 Task: Create New Customer with Customer Name: FlowerFix, Billing Address Line1: 3646 Walton Street, Billing Address Line2:  Salt Lake City, Billing Address Line3:  Utah 84104
Action: Mouse moved to (157, 30)
Screenshot: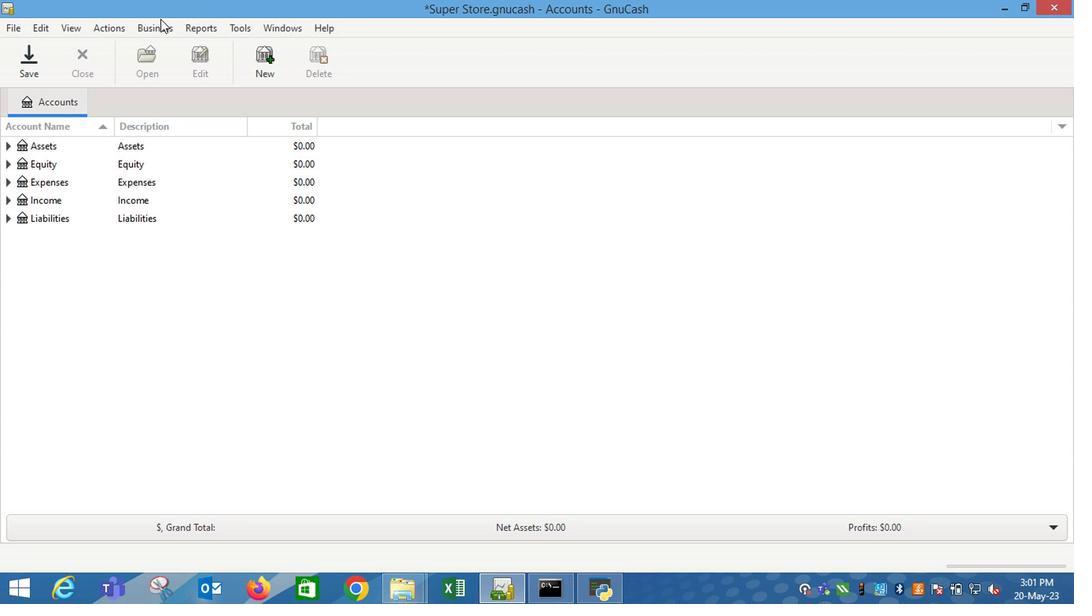 
Action: Mouse pressed left at (157, 30)
Screenshot: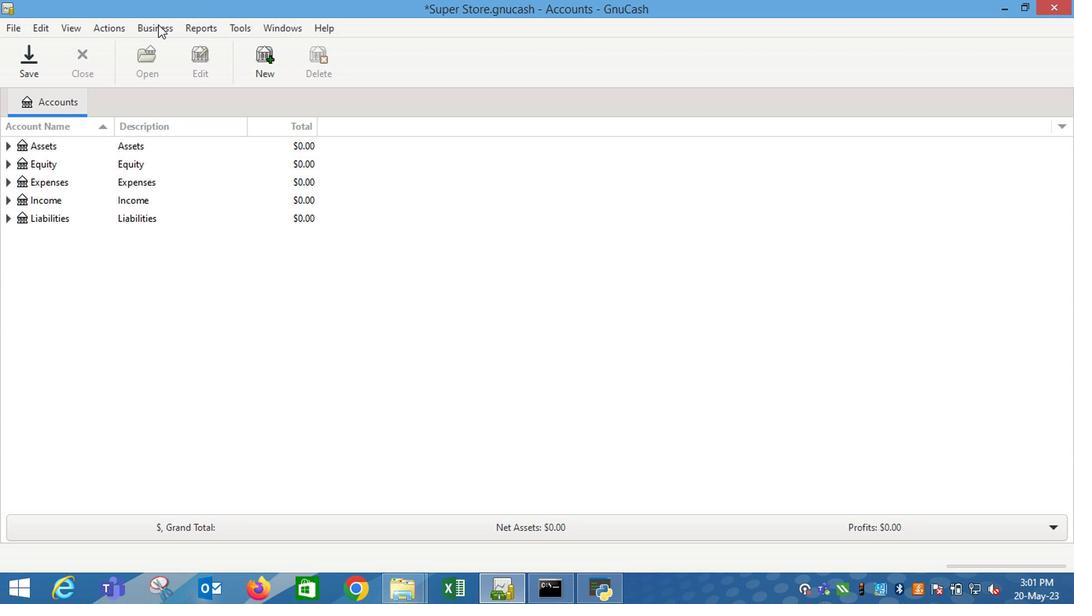 
Action: Mouse moved to (364, 71)
Screenshot: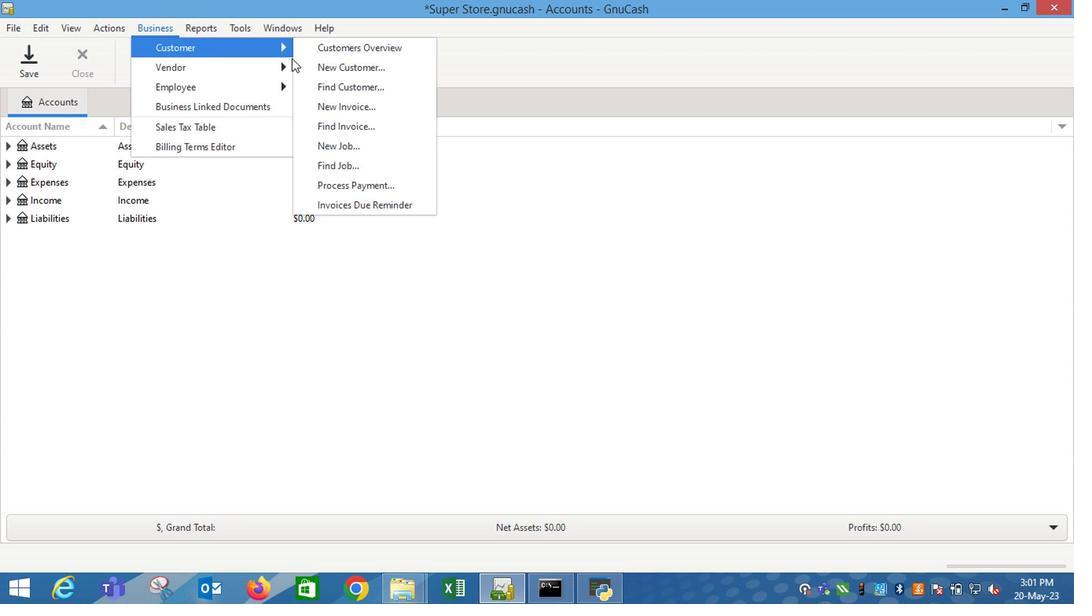 
Action: Mouse pressed left at (364, 71)
Screenshot: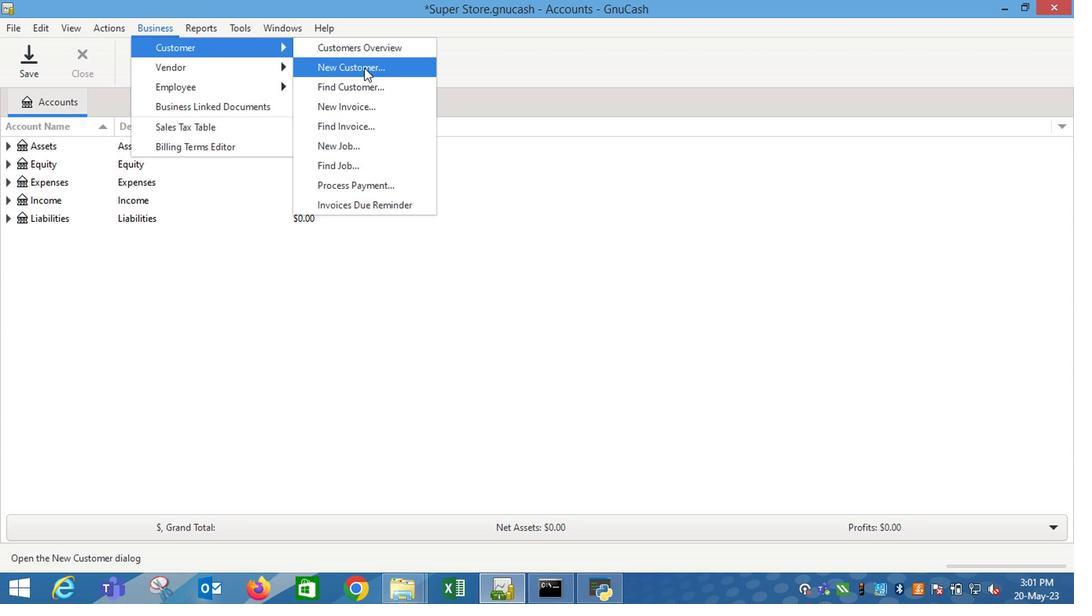 
Action: Key pressed <Key.shift_r>Flower<Key.shift_r>Fix<Key.tab><Key.tab><Key.tab>3646<Key.space><Key.shift_r>WAlto<Key.backspace><Key.backspace><Key.backspace><Key.backspace>alton<Key.space><Key.shift_r>Street<Key.tab><Key.shift_r>SA<Key.right><Key.tab><Key.shift_r>U<Key.right>
Screenshot: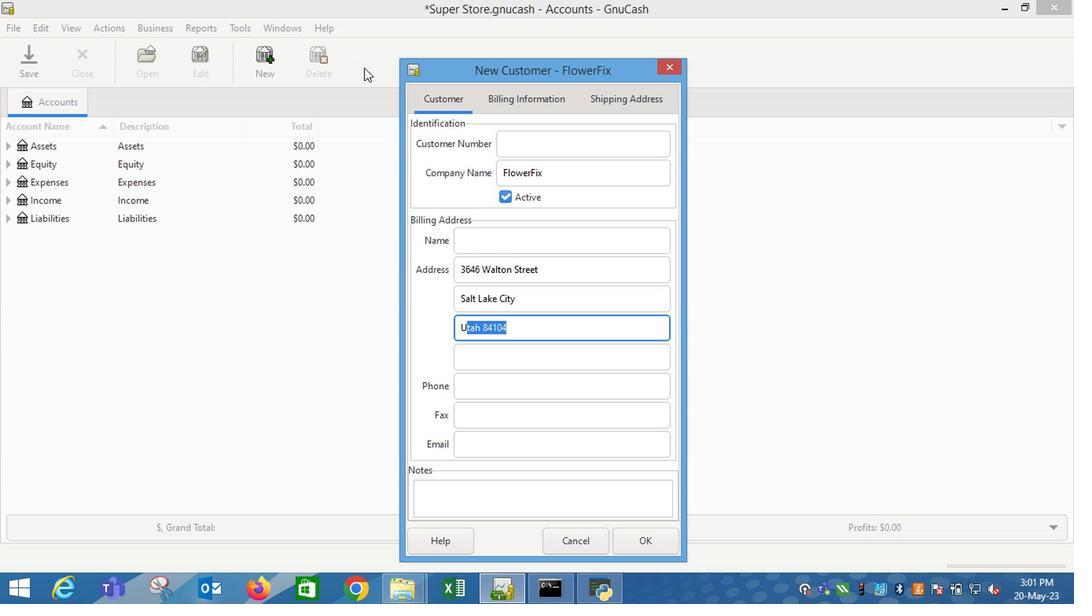 
Action: Mouse moved to (640, 538)
Screenshot: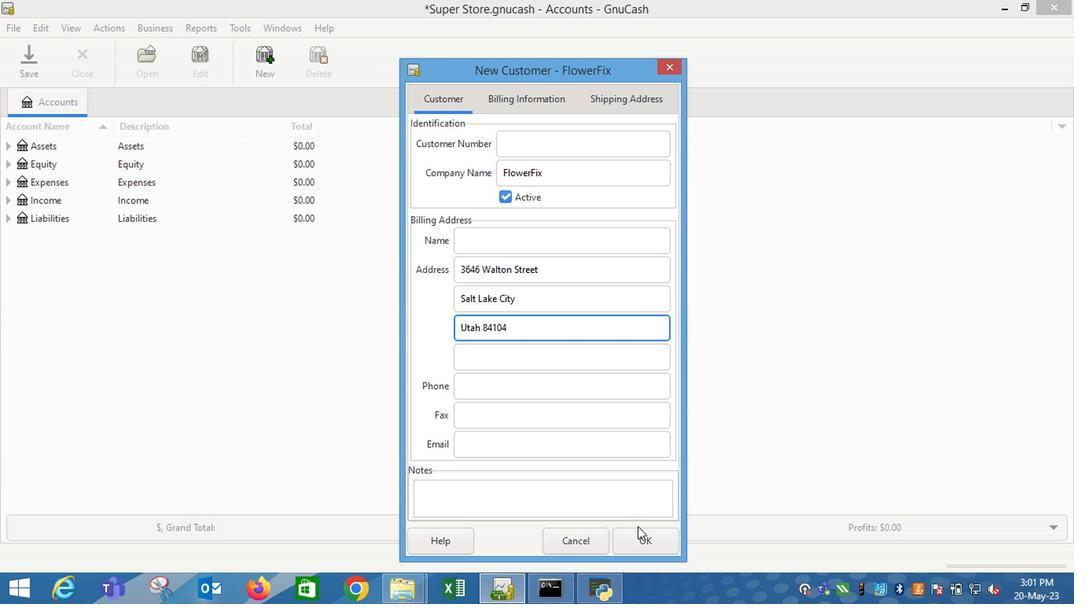 
Action: Mouse pressed left at (640, 538)
Screenshot: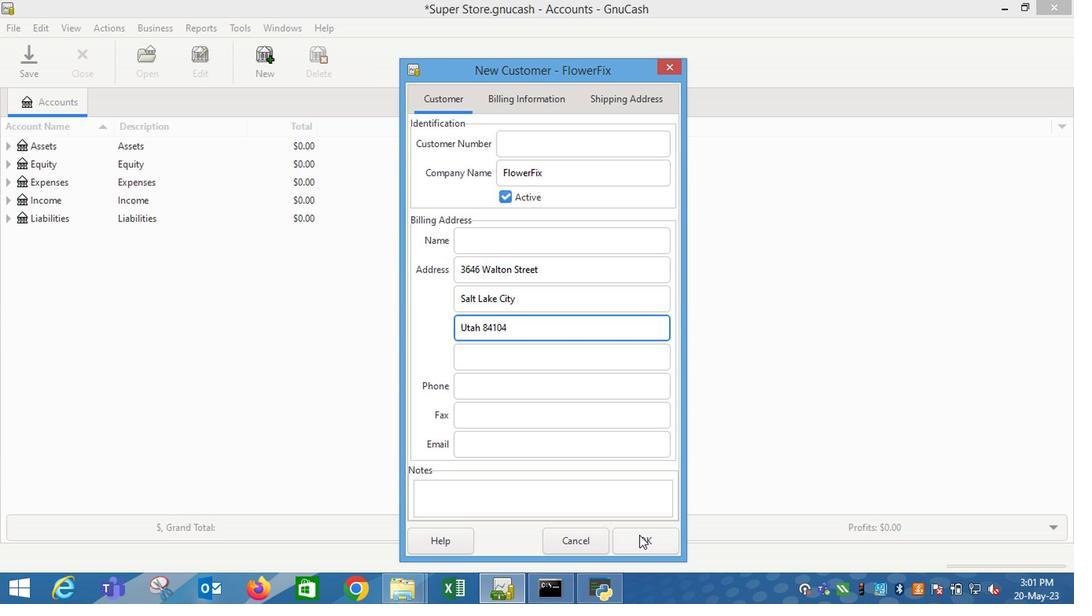 
